 Task: Look for products in the category "Kid's Vitamins & Supplements" that are on sale.
Action: Mouse moved to (227, 107)
Screenshot: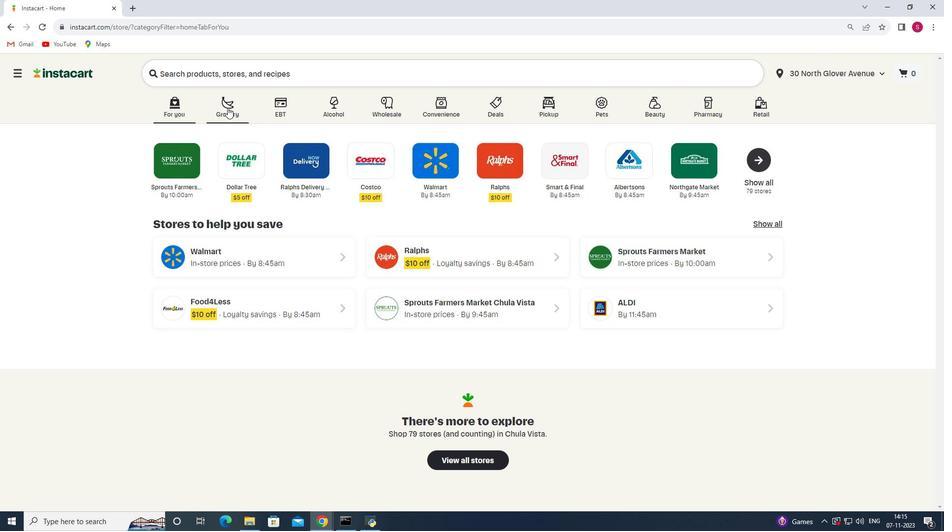 
Action: Mouse pressed left at (227, 107)
Screenshot: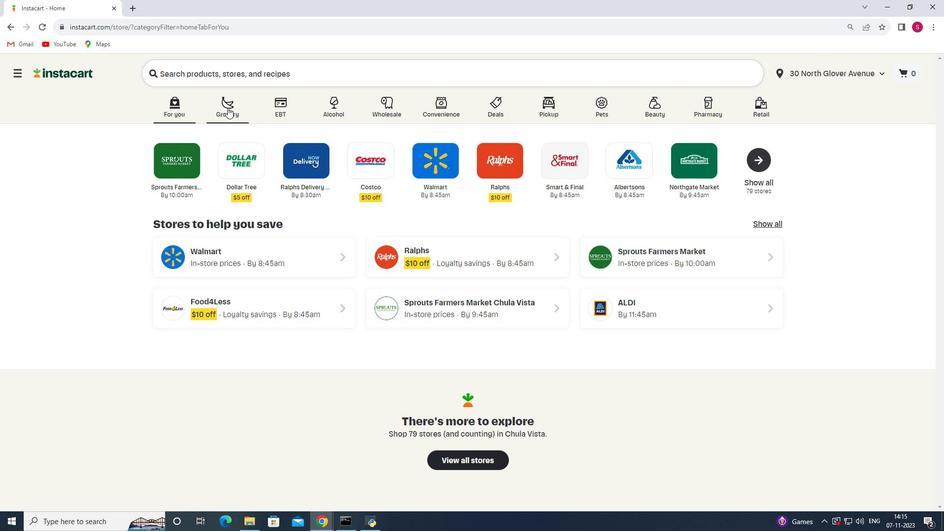 
Action: Mouse moved to (225, 277)
Screenshot: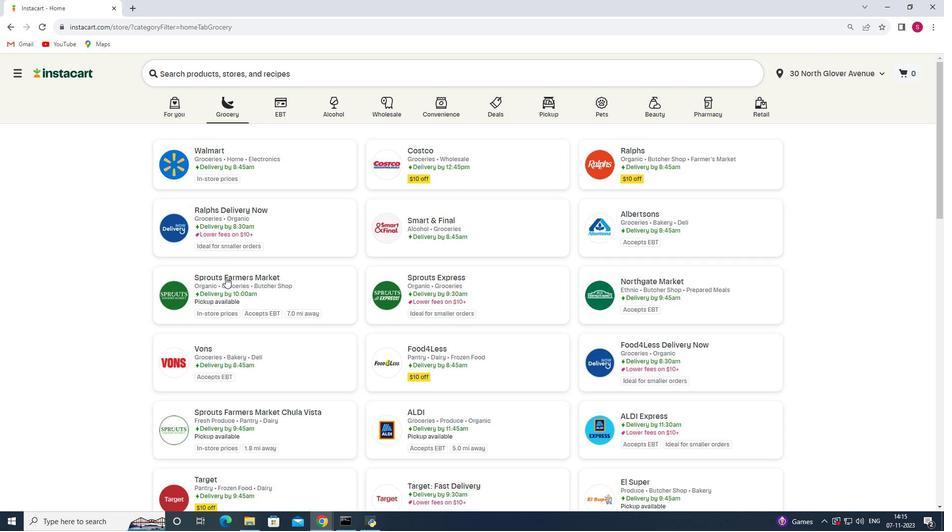 
Action: Mouse pressed left at (225, 277)
Screenshot: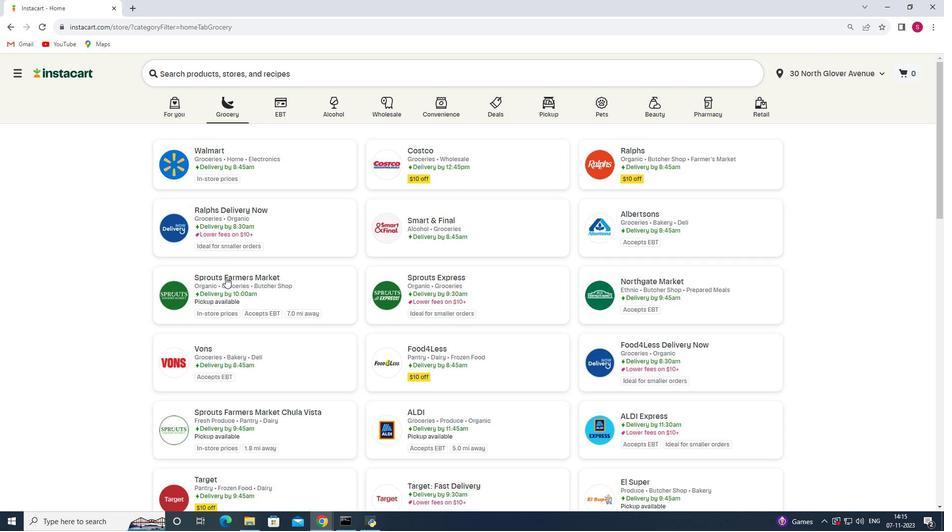 
Action: Mouse moved to (61, 302)
Screenshot: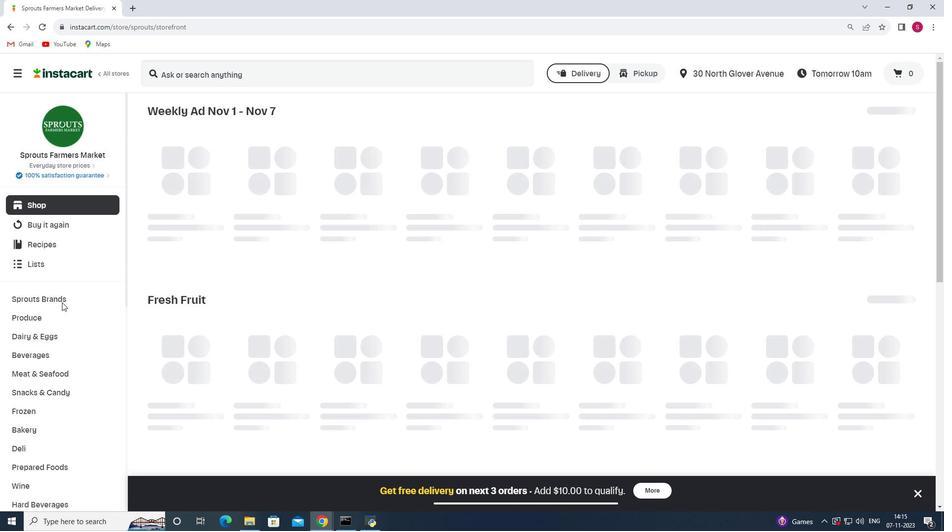 
Action: Mouse scrolled (61, 302) with delta (0, 0)
Screenshot: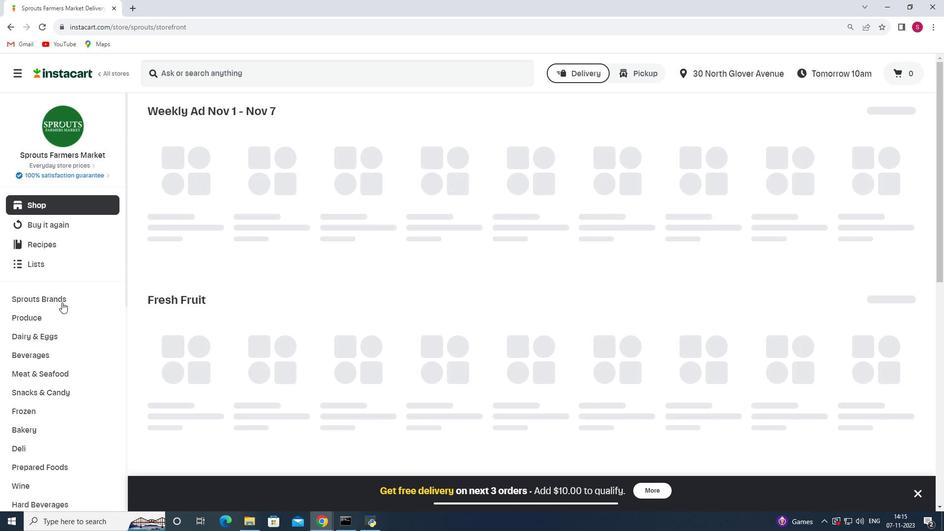 
Action: Mouse scrolled (61, 302) with delta (0, 0)
Screenshot: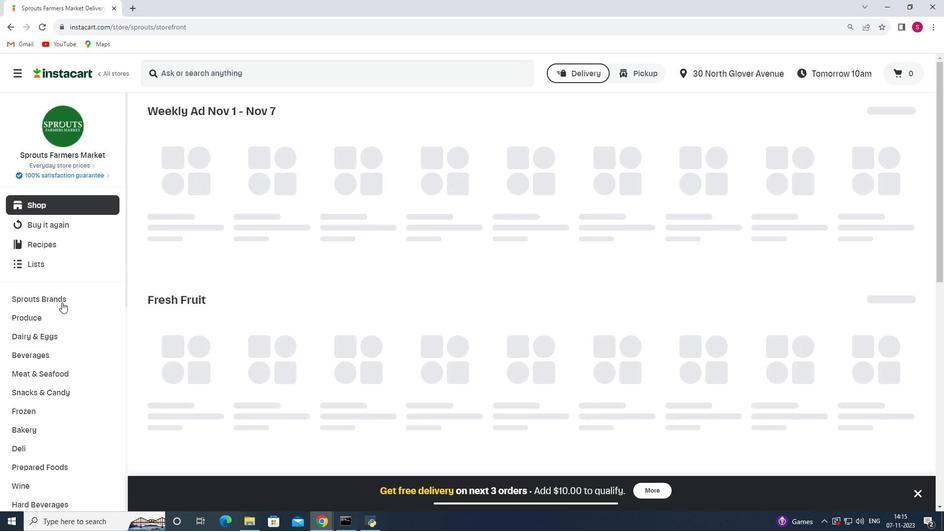 
Action: Mouse scrolled (61, 302) with delta (0, 0)
Screenshot: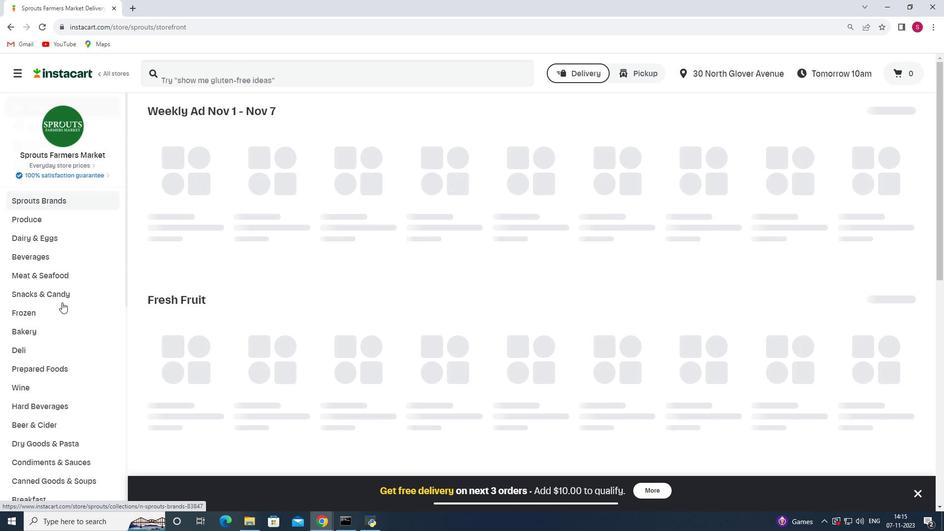 
Action: Mouse scrolled (61, 302) with delta (0, 0)
Screenshot: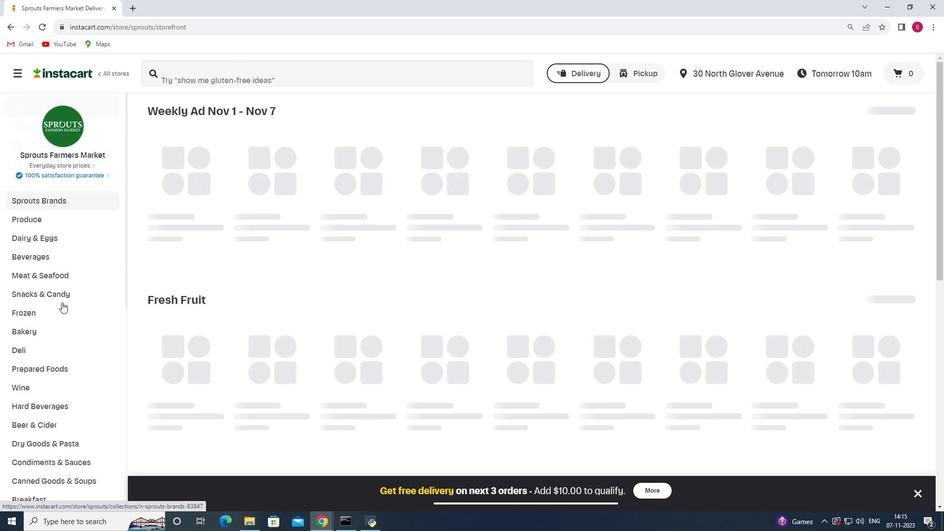 
Action: Mouse scrolled (61, 302) with delta (0, 0)
Screenshot: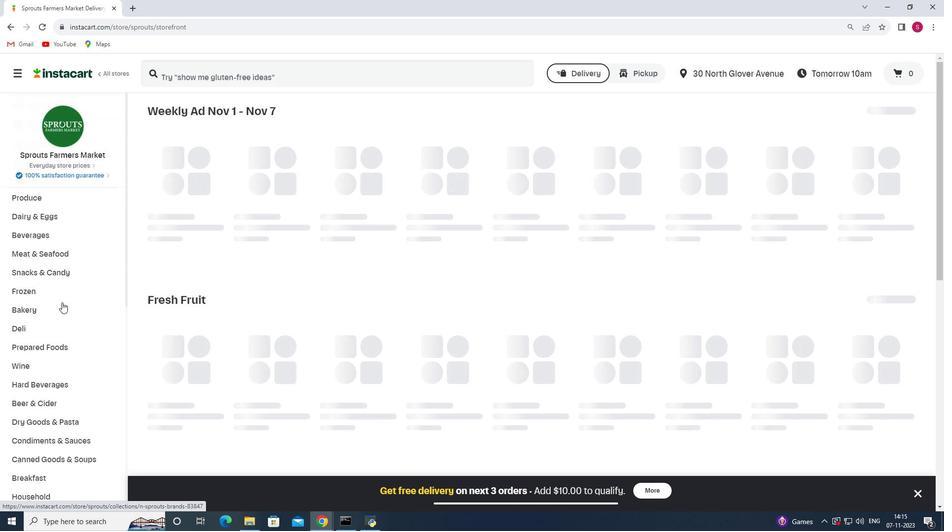 
Action: Mouse scrolled (61, 302) with delta (0, 0)
Screenshot: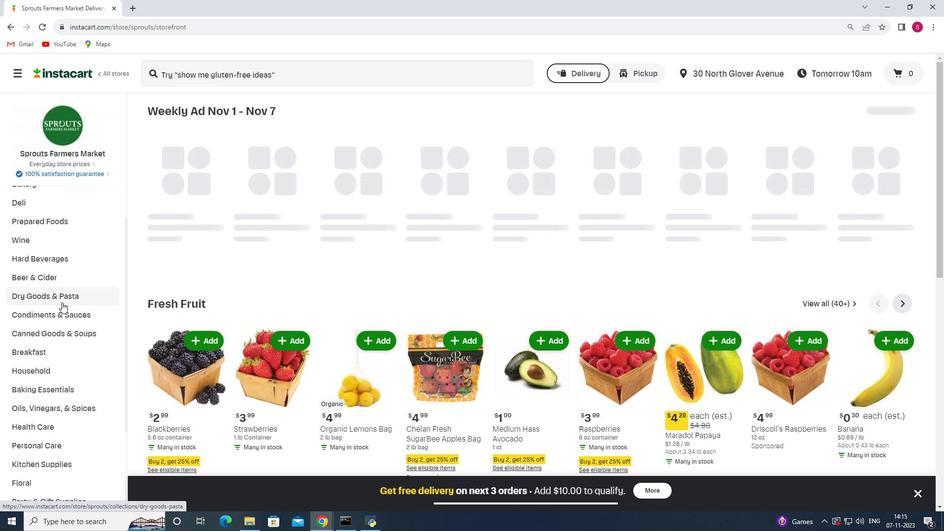
Action: Mouse scrolled (61, 302) with delta (0, 0)
Screenshot: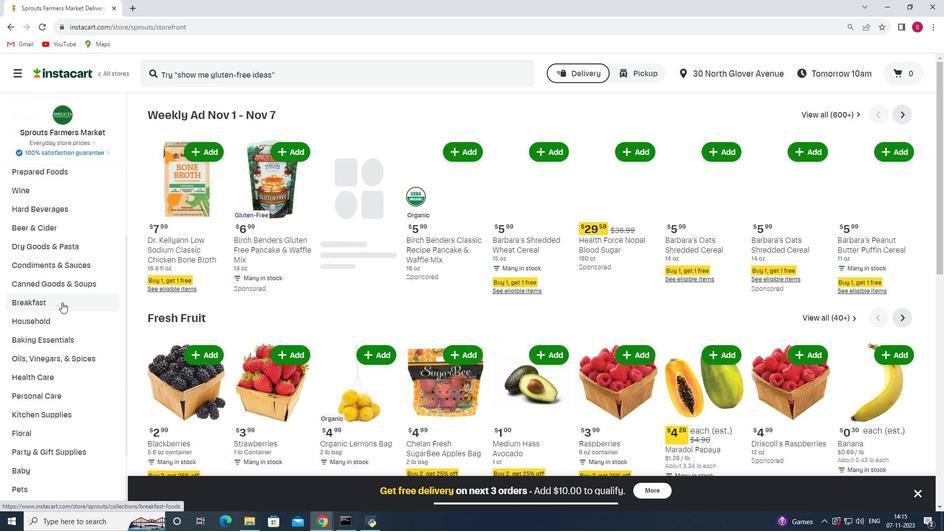 
Action: Mouse scrolled (61, 302) with delta (0, 0)
Screenshot: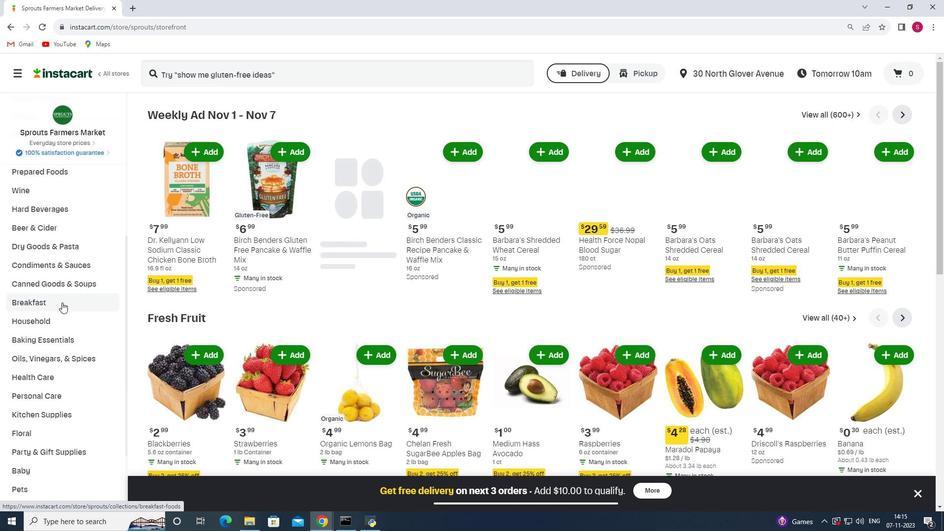 
Action: Mouse moved to (69, 281)
Screenshot: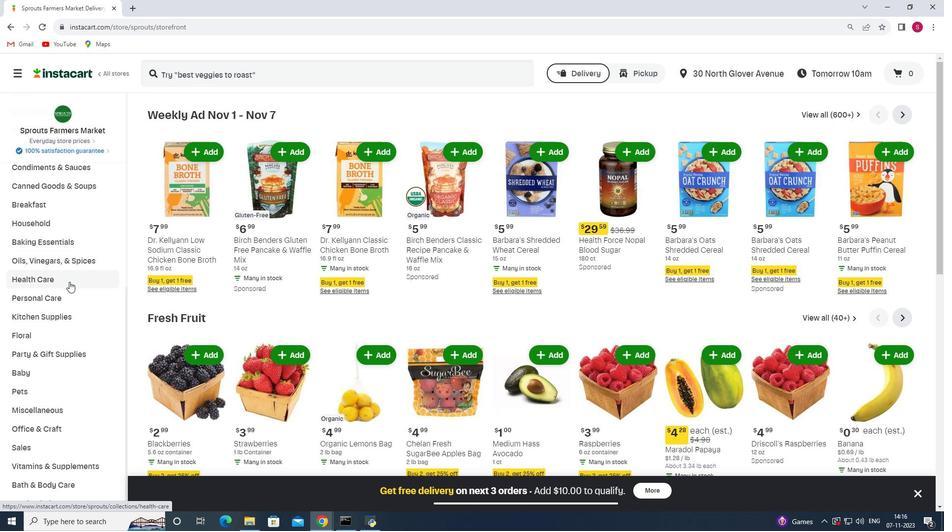 
Action: Mouse pressed left at (69, 281)
Screenshot: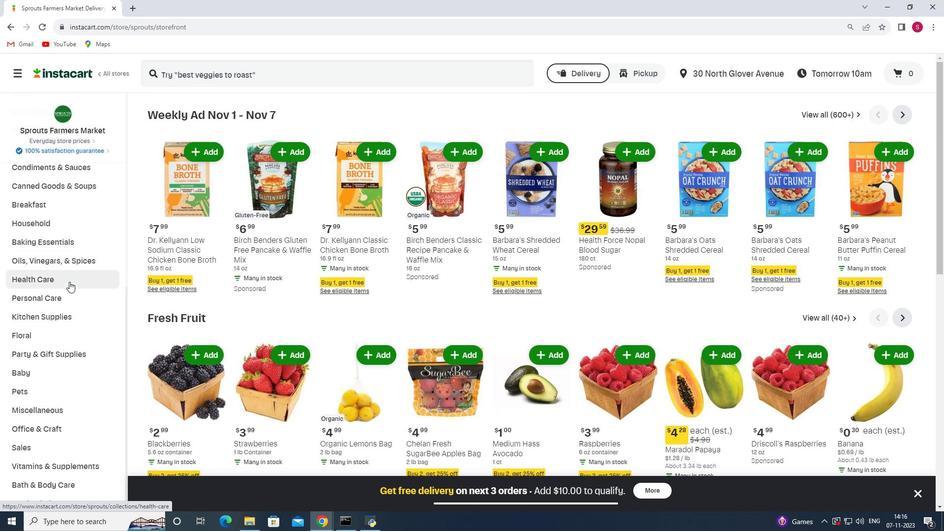 
Action: Mouse moved to (359, 254)
Screenshot: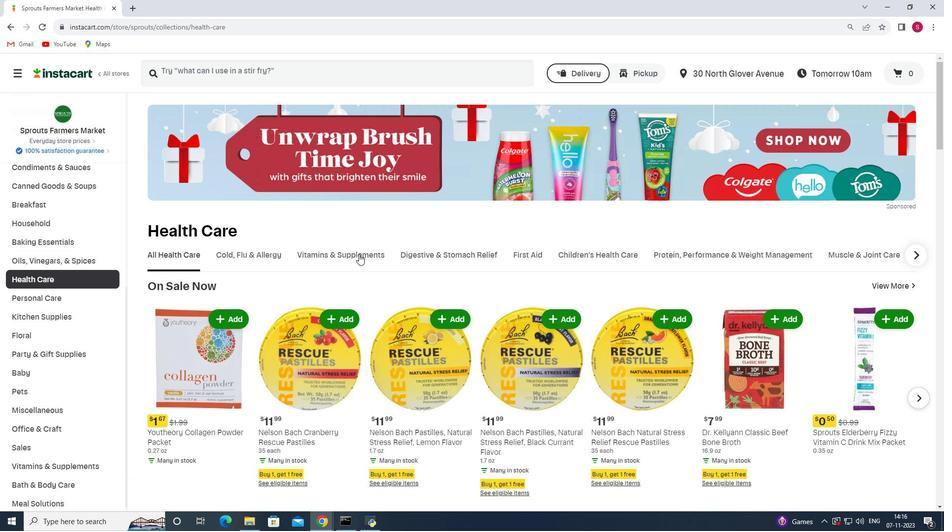 
Action: Mouse pressed left at (359, 254)
Screenshot: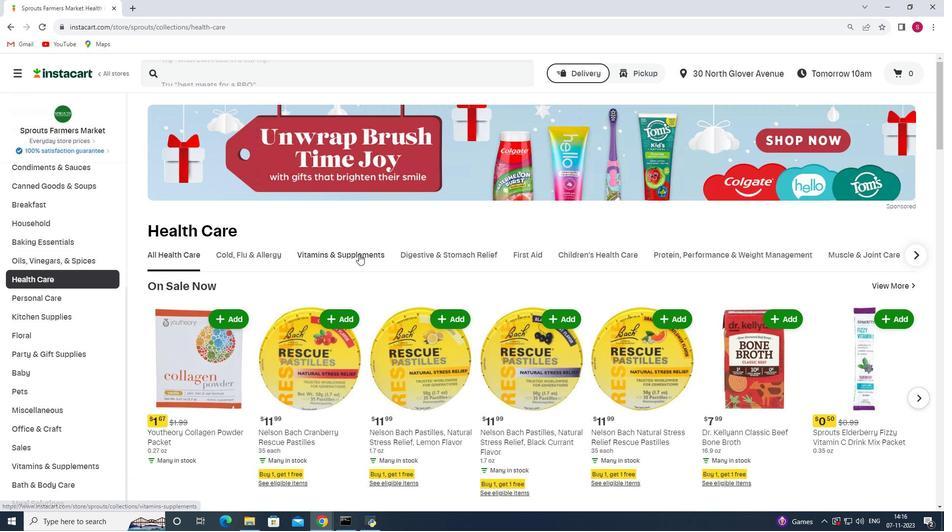 
Action: Mouse moved to (537, 291)
Screenshot: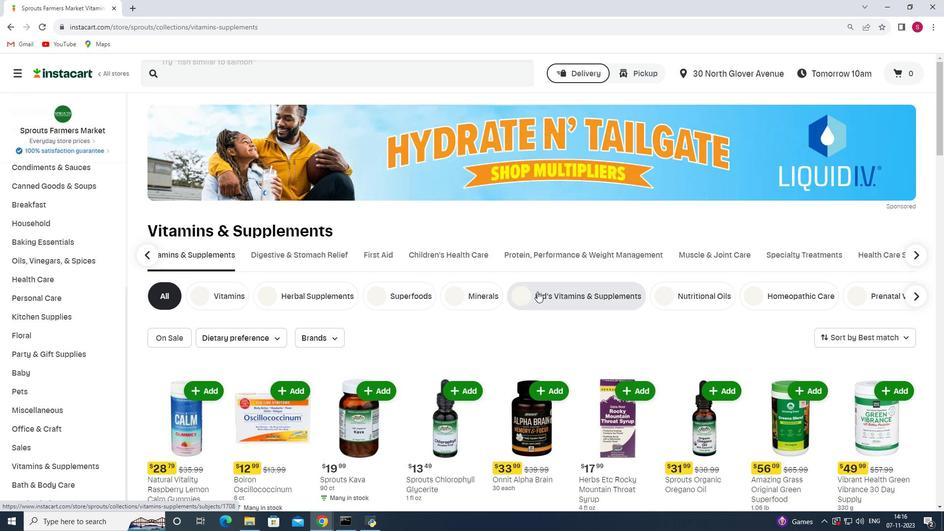 
Action: Mouse pressed left at (537, 291)
Screenshot: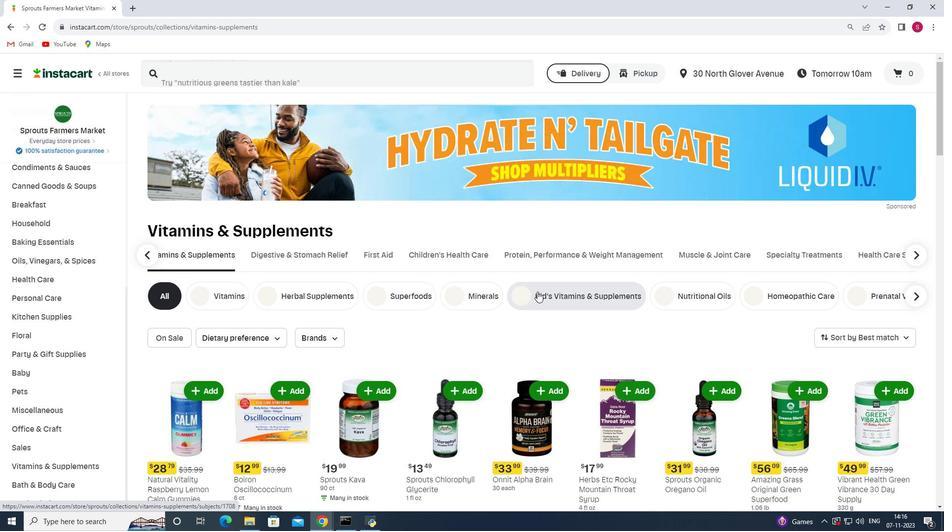 
Action: Mouse moved to (177, 336)
Screenshot: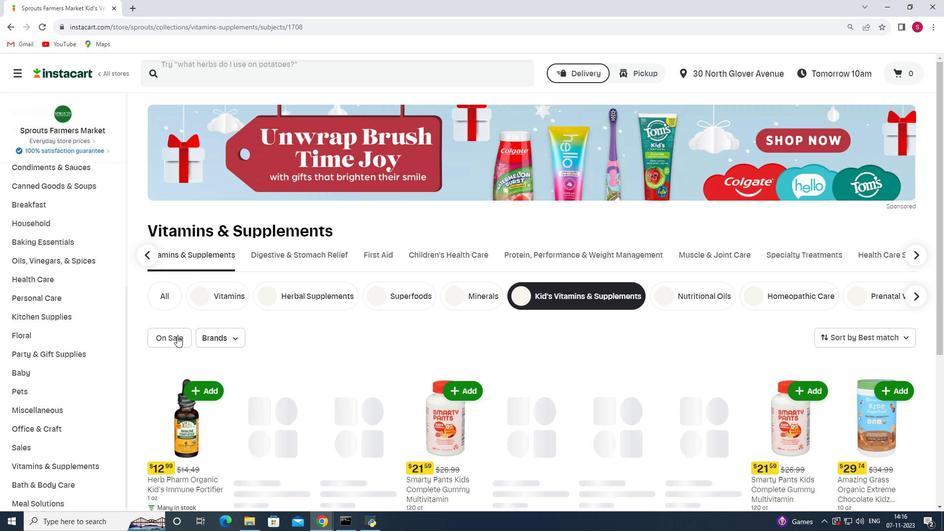 
Action: Mouse pressed left at (177, 336)
Screenshot: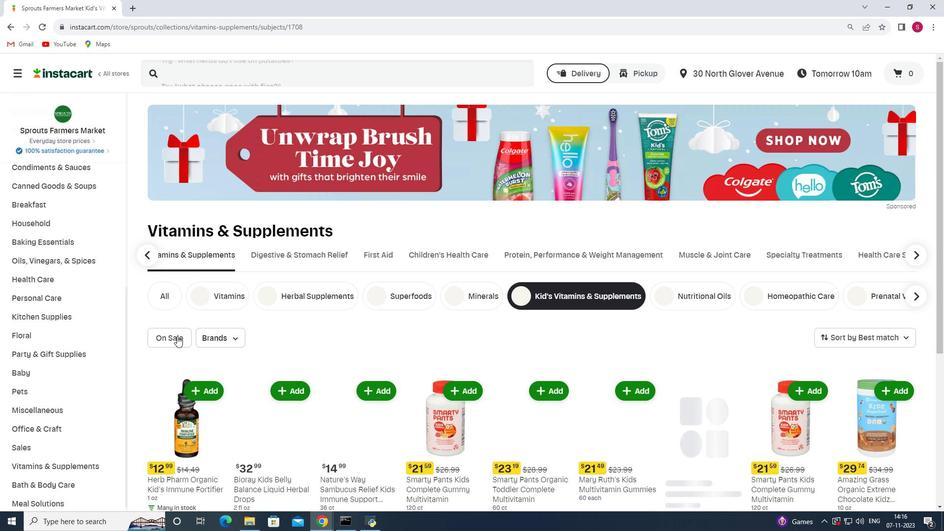 
